 Task: Look for products with pomegranate flavor in the category "Powdered Energy Drinks".
Action: Mouse pressed left at (23, 104)
Screenshot: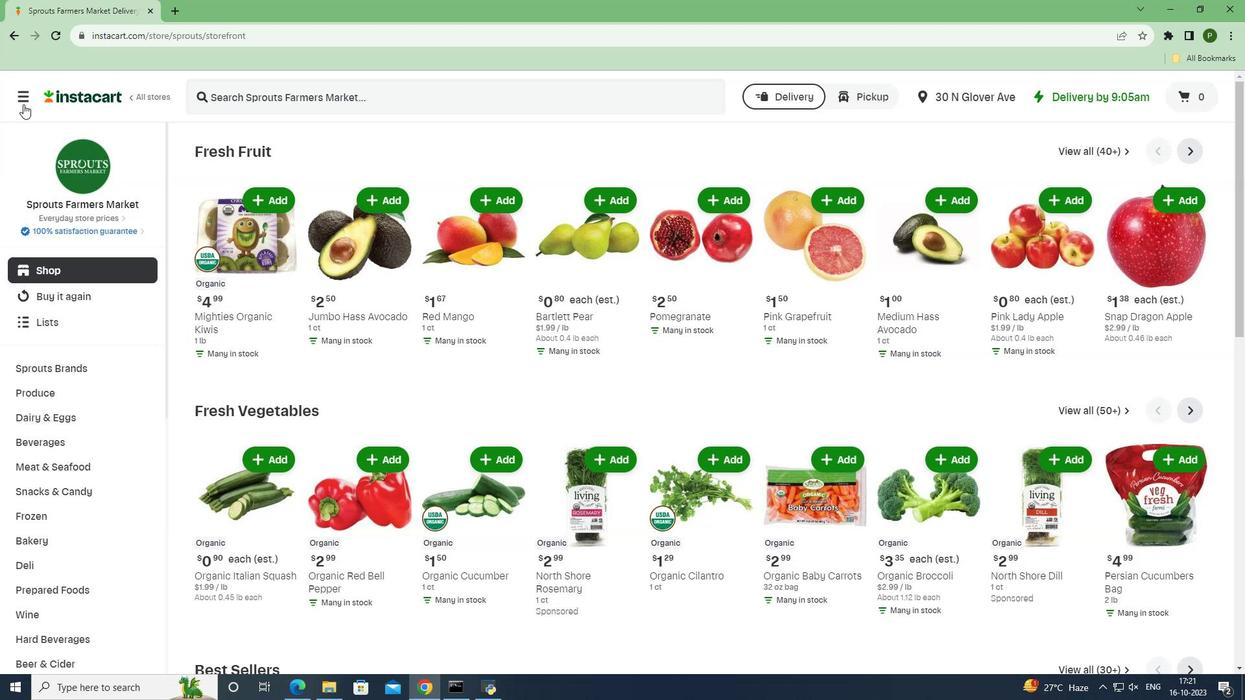 
Action: Mouse moved to (35, 345)
Screenshot: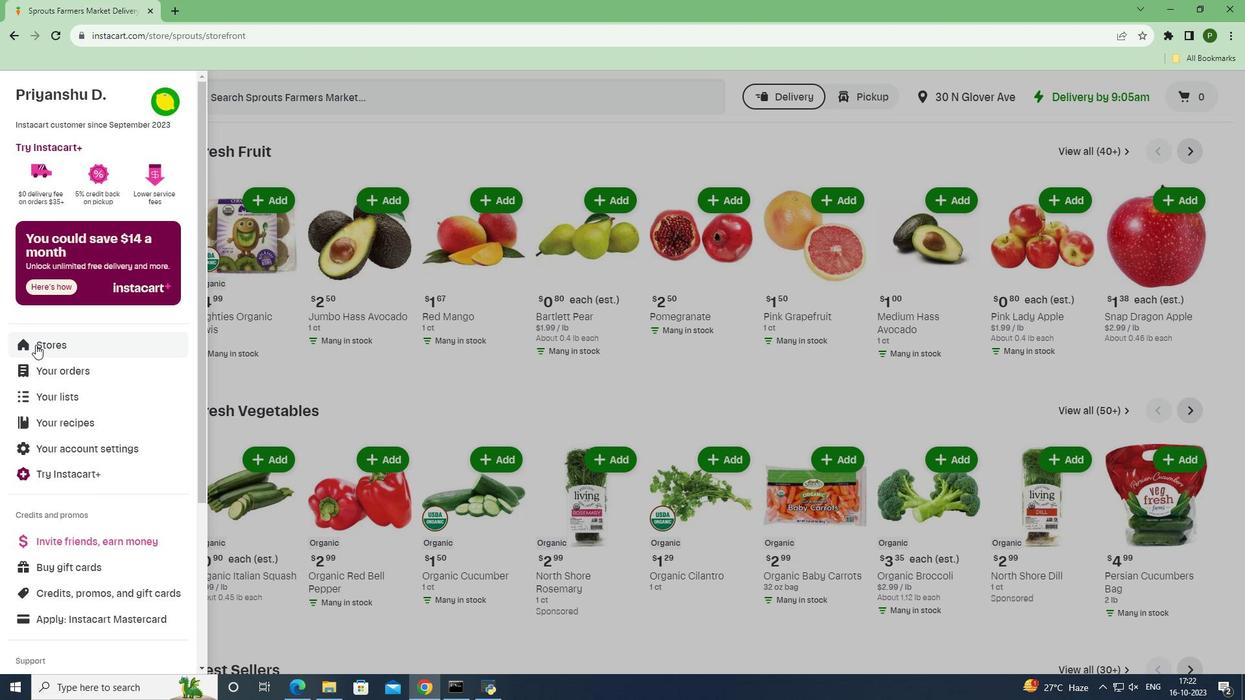 
Action: Mouse pressed left at (35, 345)
Screenshot: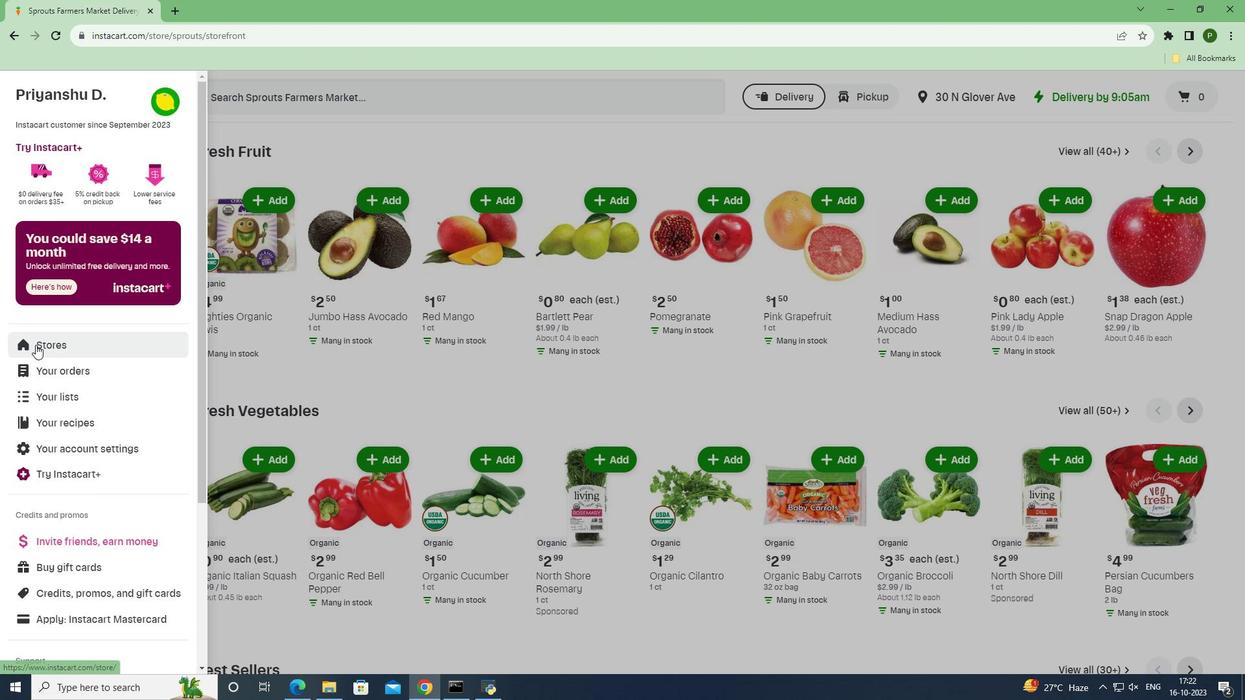 
Action: Mouse moved to (280, 147)
Screenshot: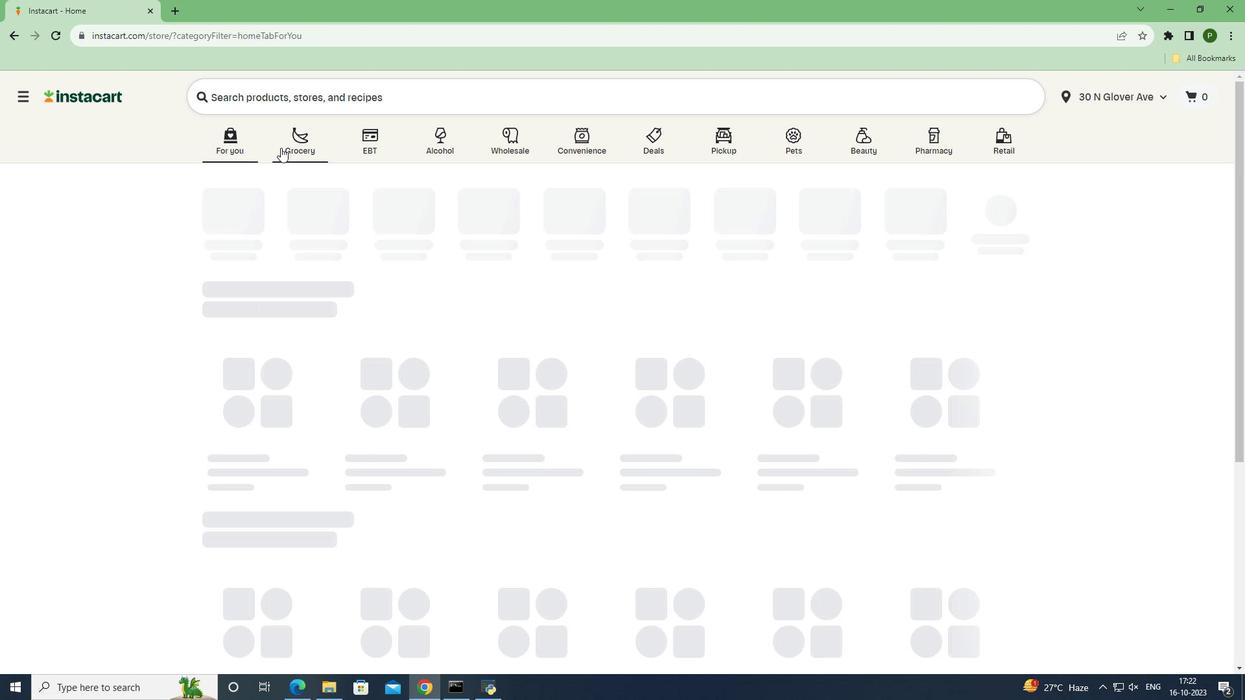 
Action: Mouse pressed left at (280, 147)
Screenshot: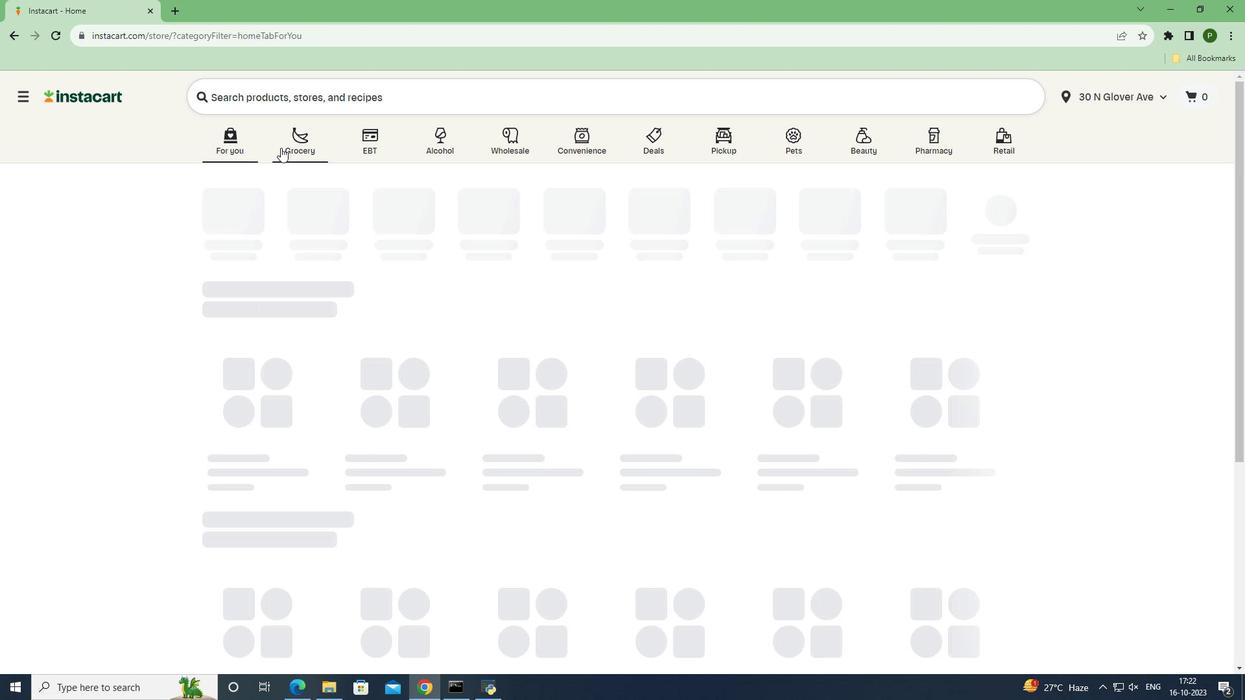 
Action: Mouse moved to (797, 304)
Screenshot: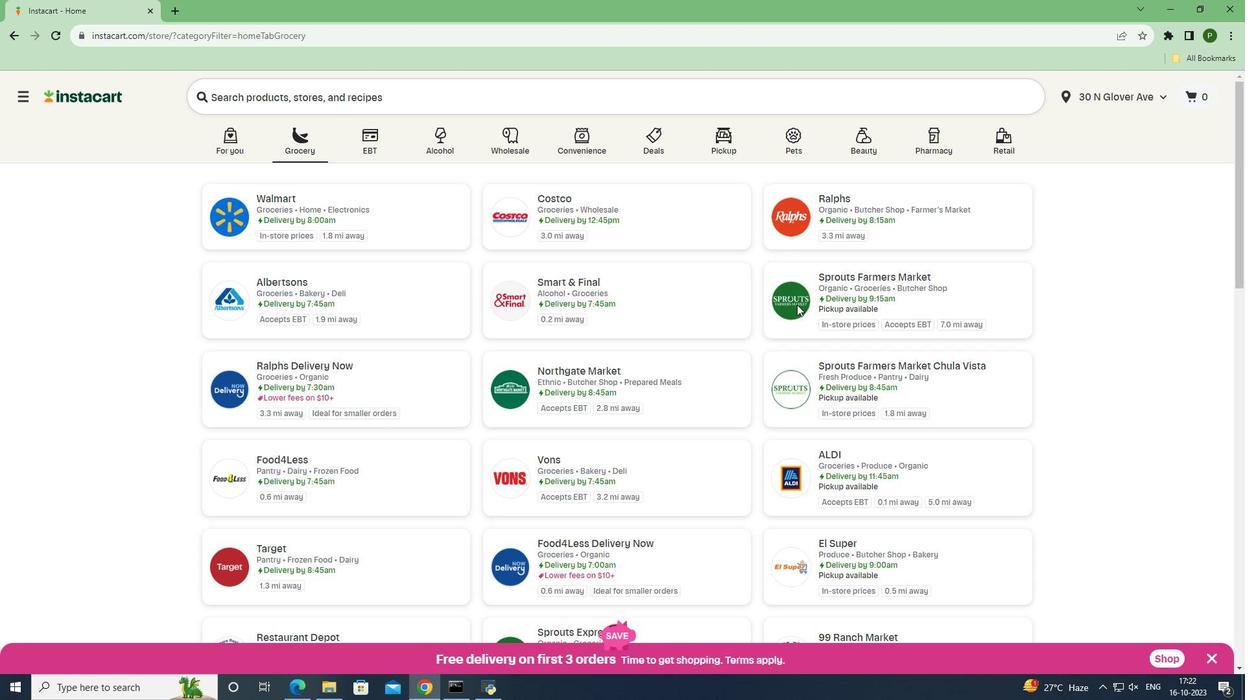 
Action: Mouse pressed left at (797, 304)
Screenshot: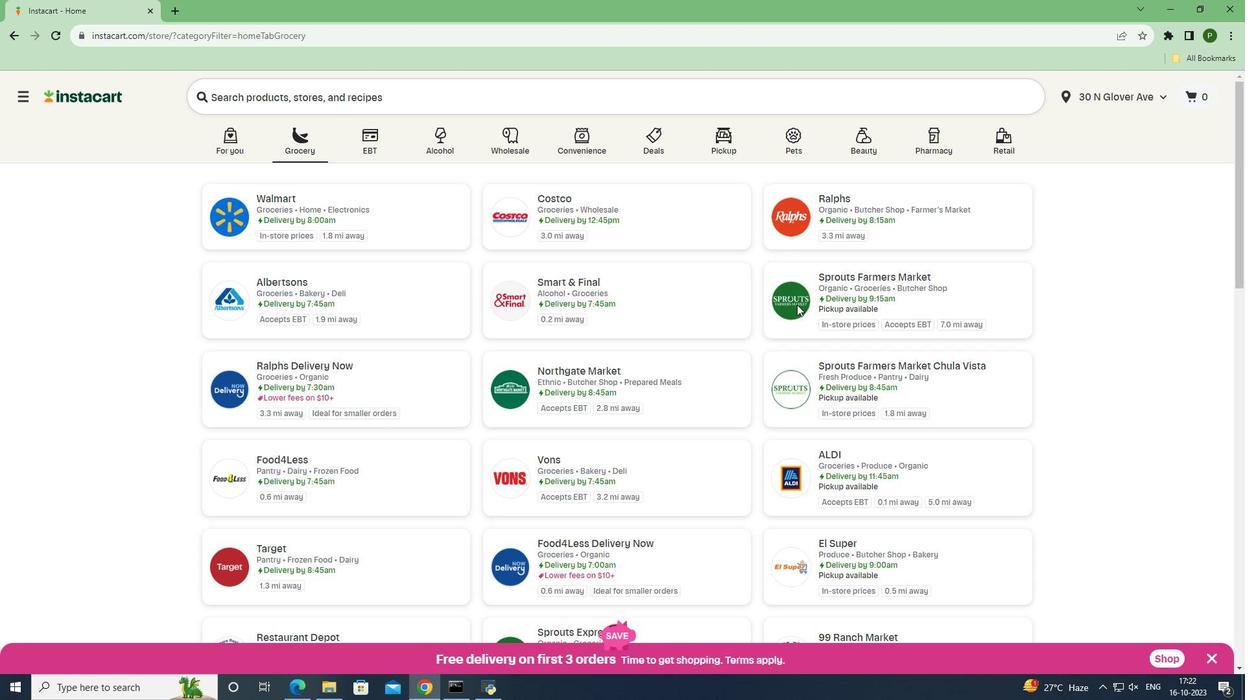 
Action: Mouse moved to (83, 443)
Screenshot: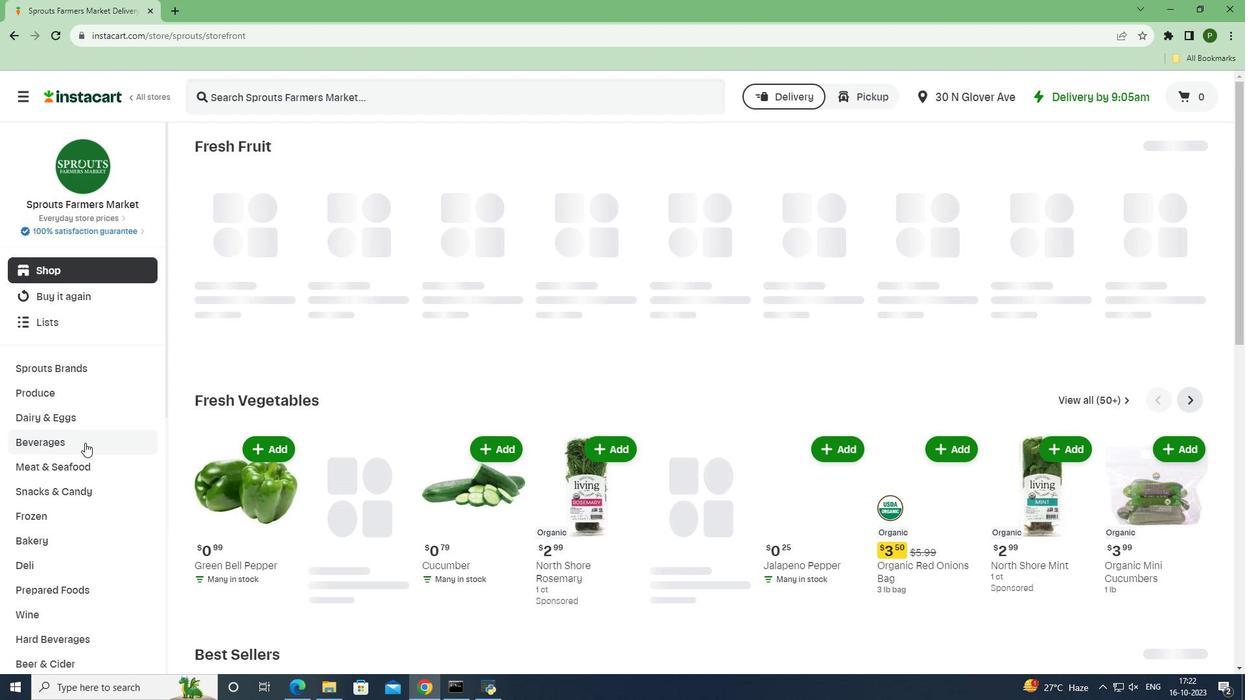 
Action: Mouse pressed left at (83, 443)
Screenshot: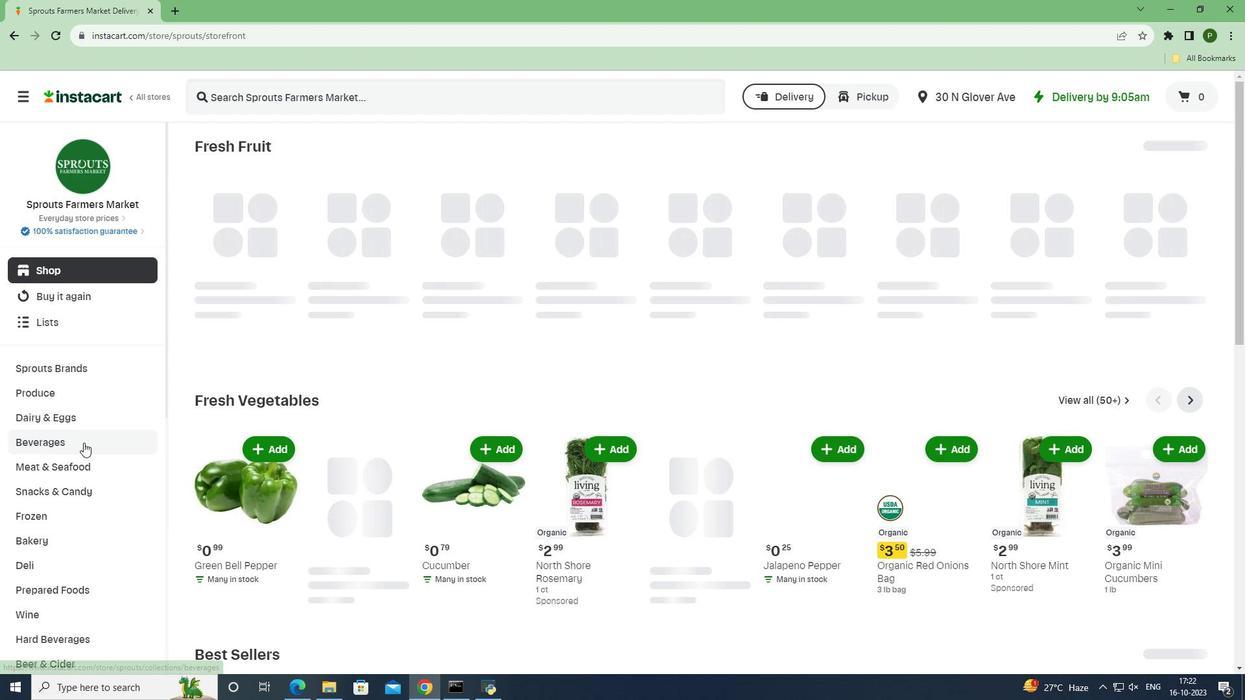 
Action: Mouse moved to (1168, 177)
Screenshot: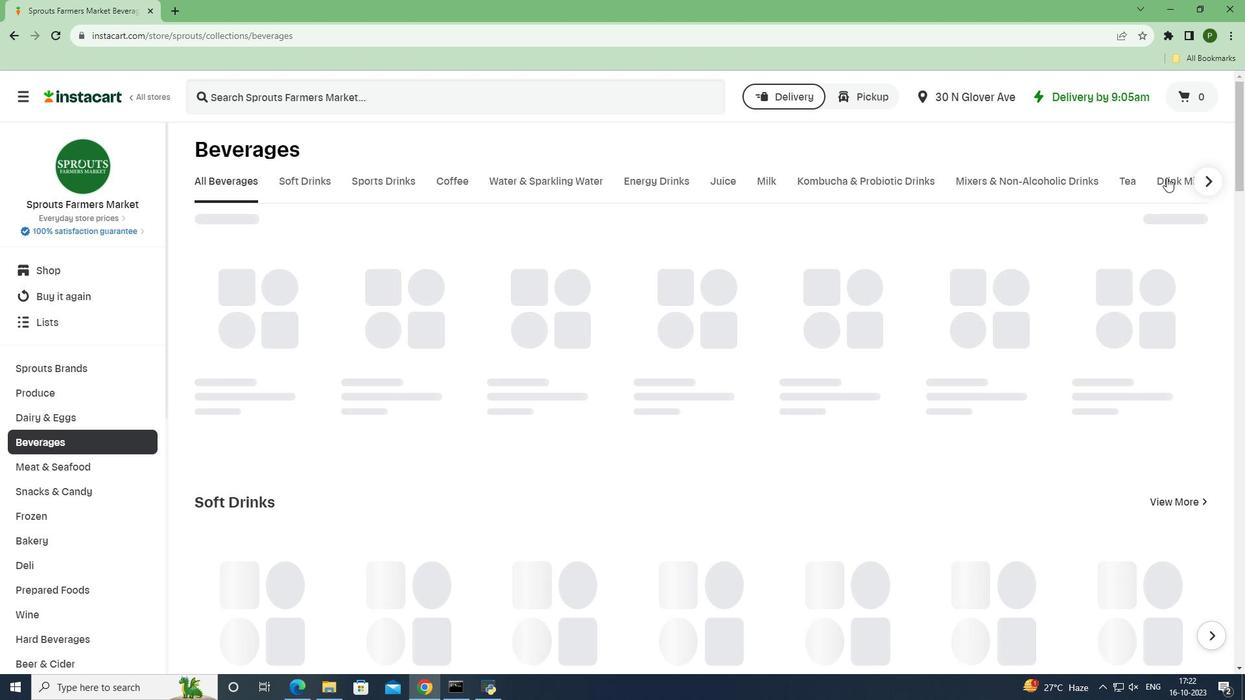 
Action: Mouse pressed left at (1168, 177)
Screenshot: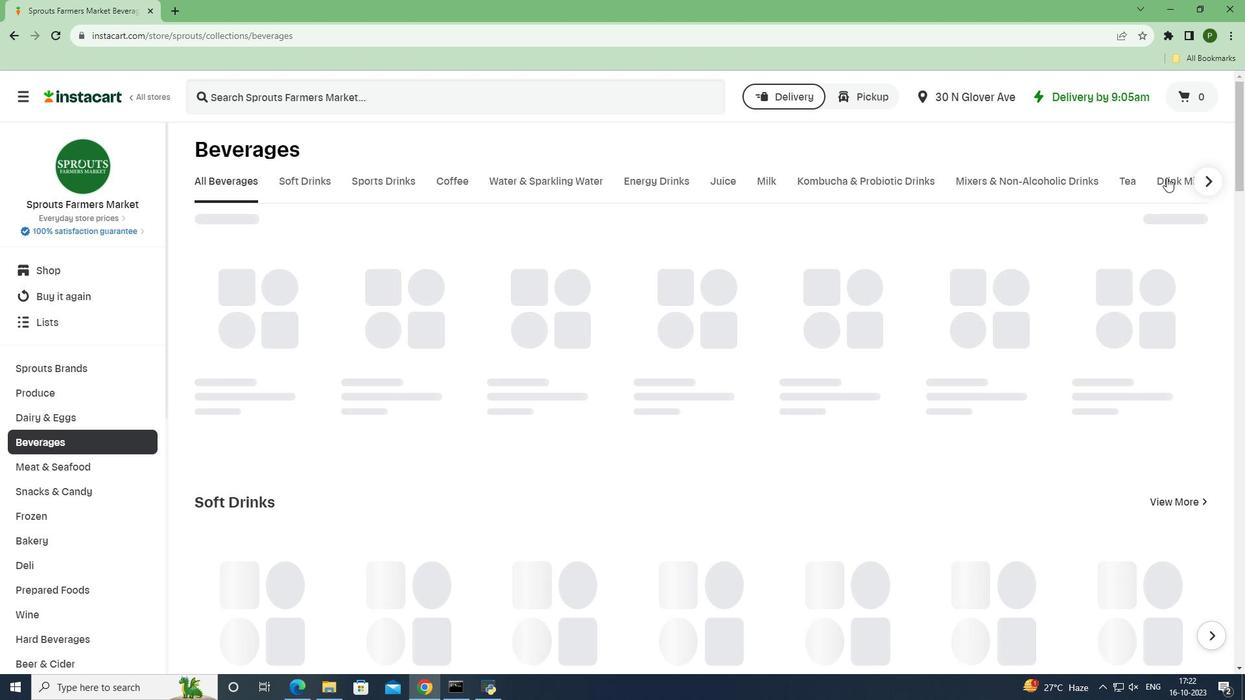 
Action: Mouse moved to (660, 249)
Screenshot: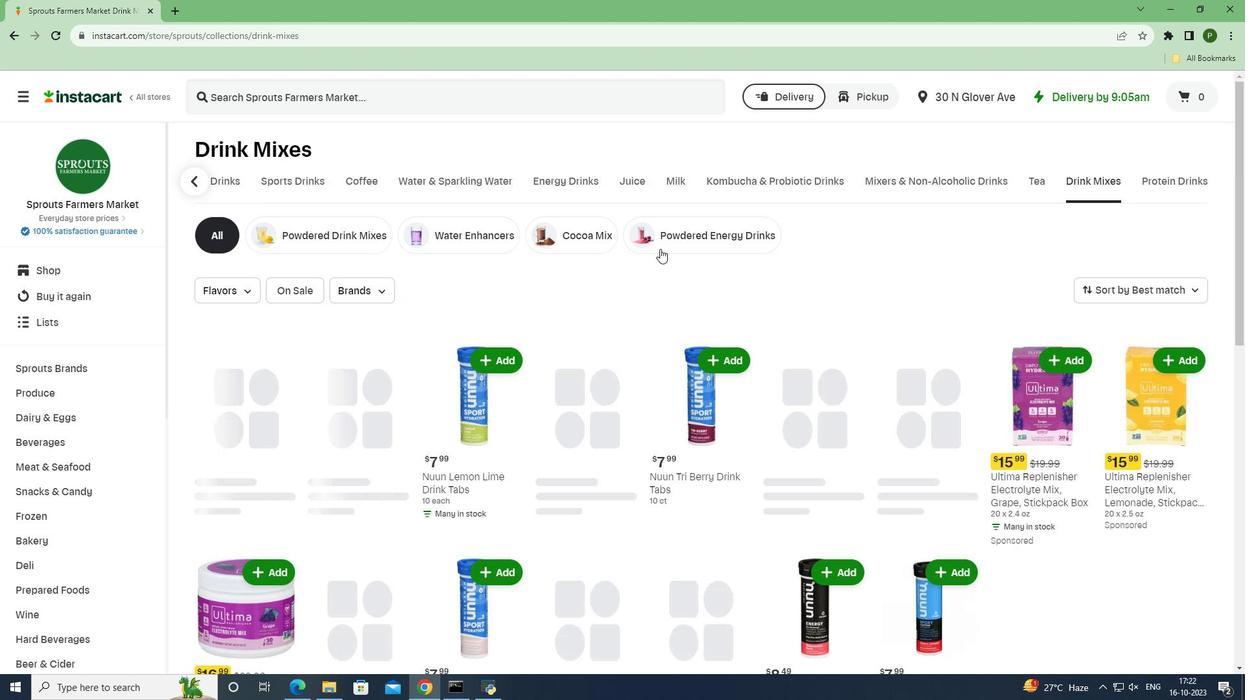 
Action: Mouse pressed left at (660, 249)
Screenshot: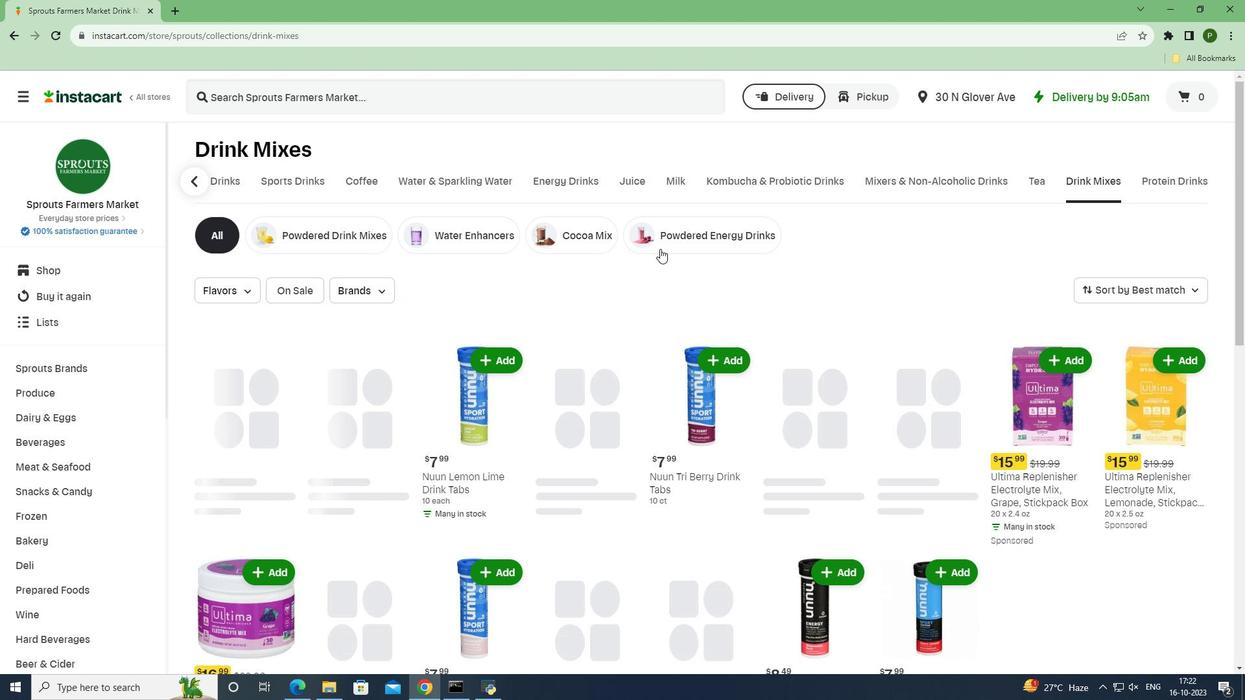 
Action: Mouse moved to (230, 293)
Screenshot: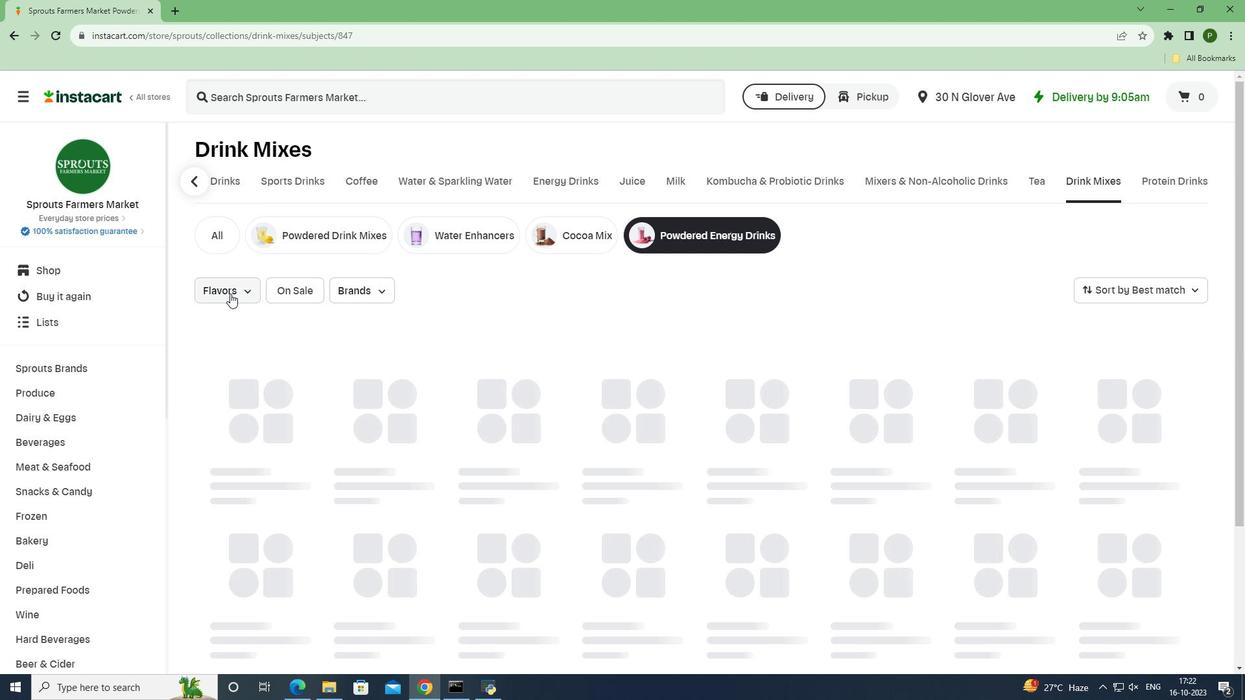 
Action: Mouse pressed left at (230, 293)
Screenshot: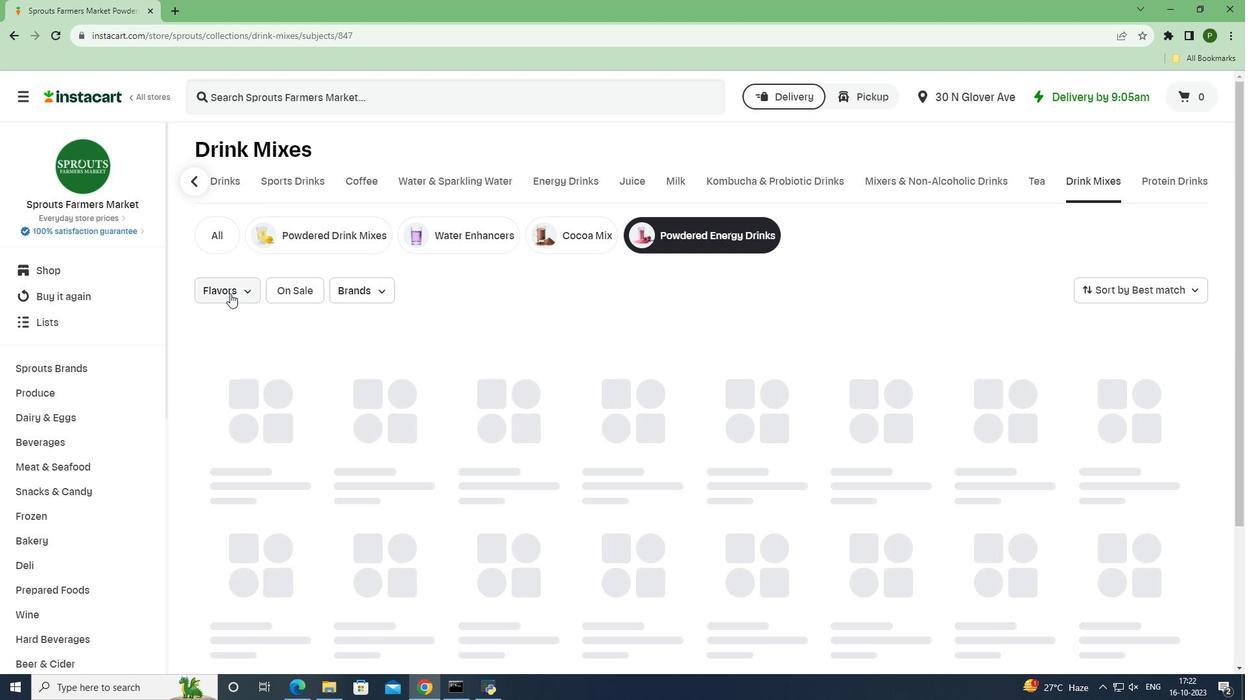 
Action: Mouse moved to (270, 423)
Screenshot: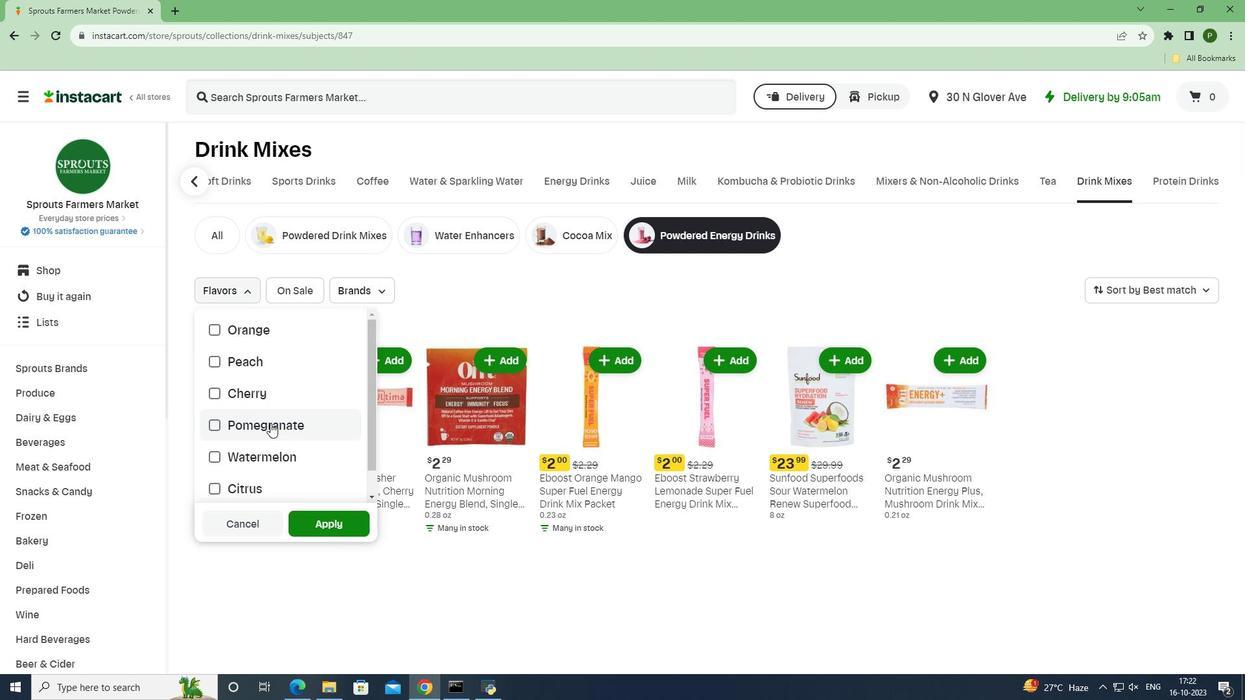 
Action: Mouse pressed left at (270, 423)
Screenshot: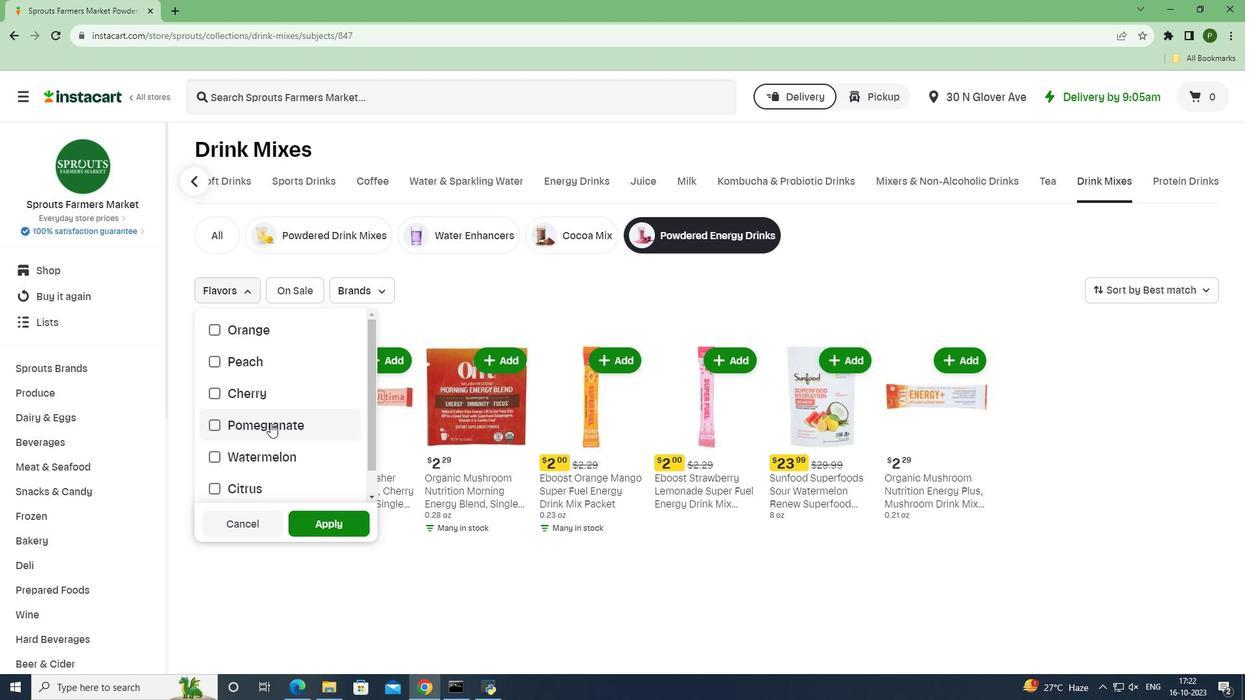 
Action: Mouse moved to (338, 519)
Screenshot: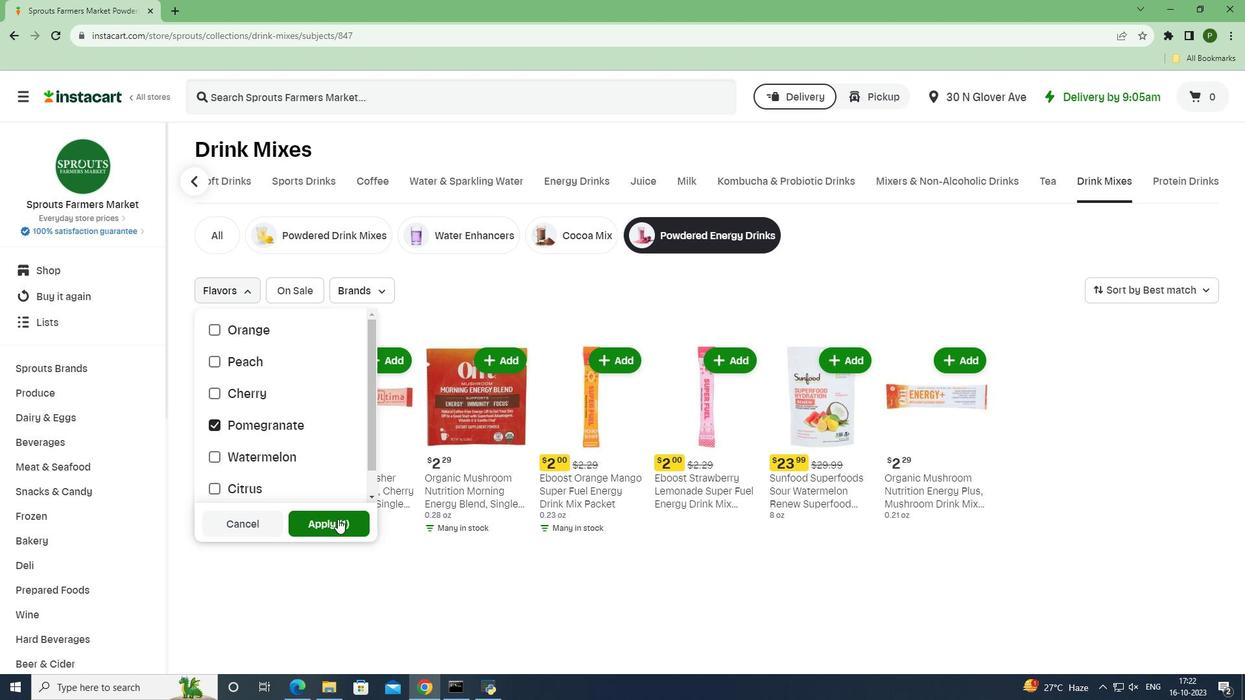 
Action: Mouse pressed left at (338, 519)
Screenshot: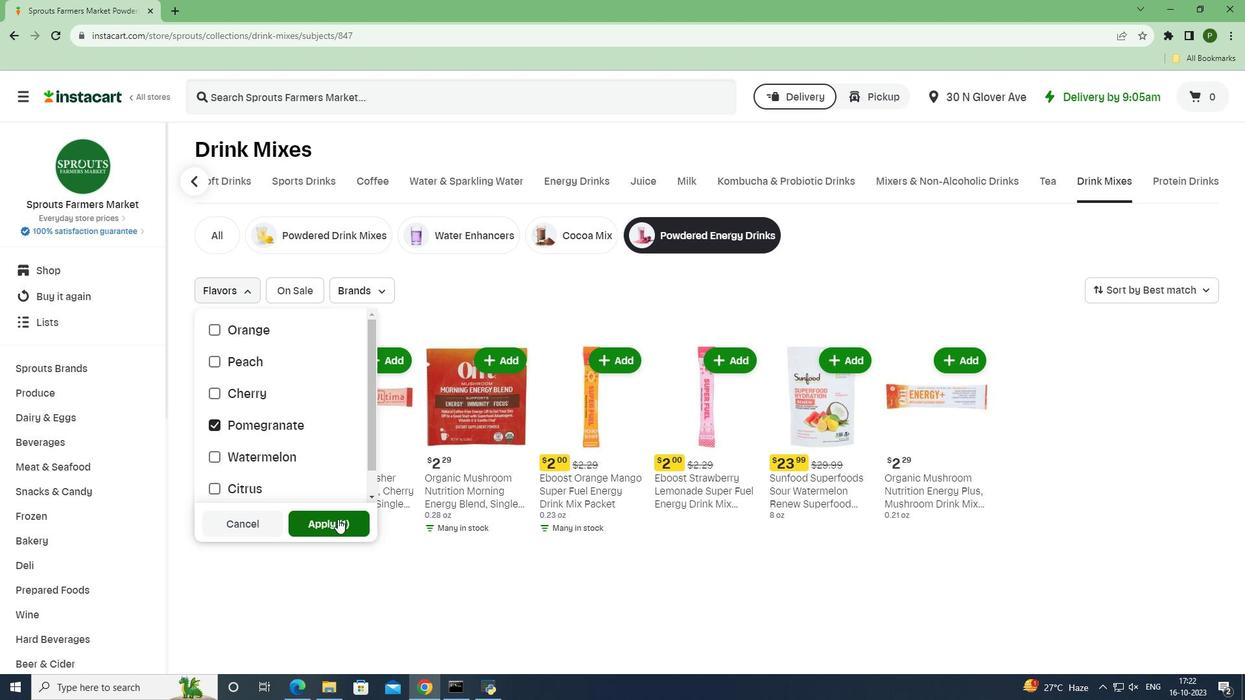 
Action: Mouse moved to (462, 484)
Screenshot: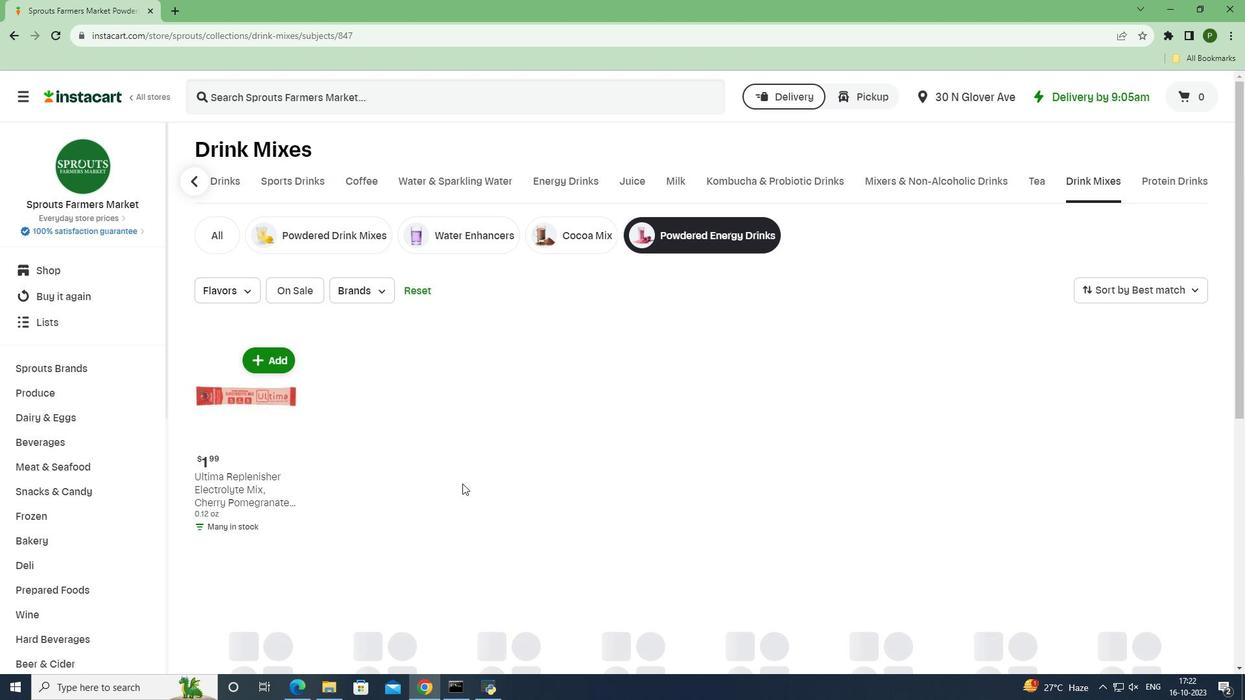 
